 Task: Print the spreadsheet from Send To OneNote 2010.
Action: Mouse moved to (37, 65)
Screenshot: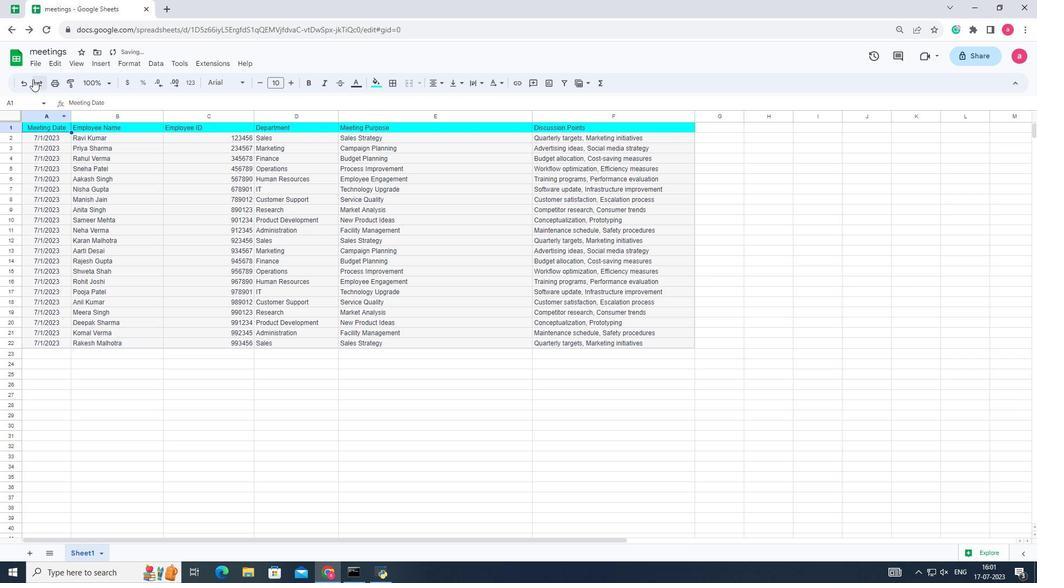 
Action: Mouse pressed left at (37, 65)
Screenshot: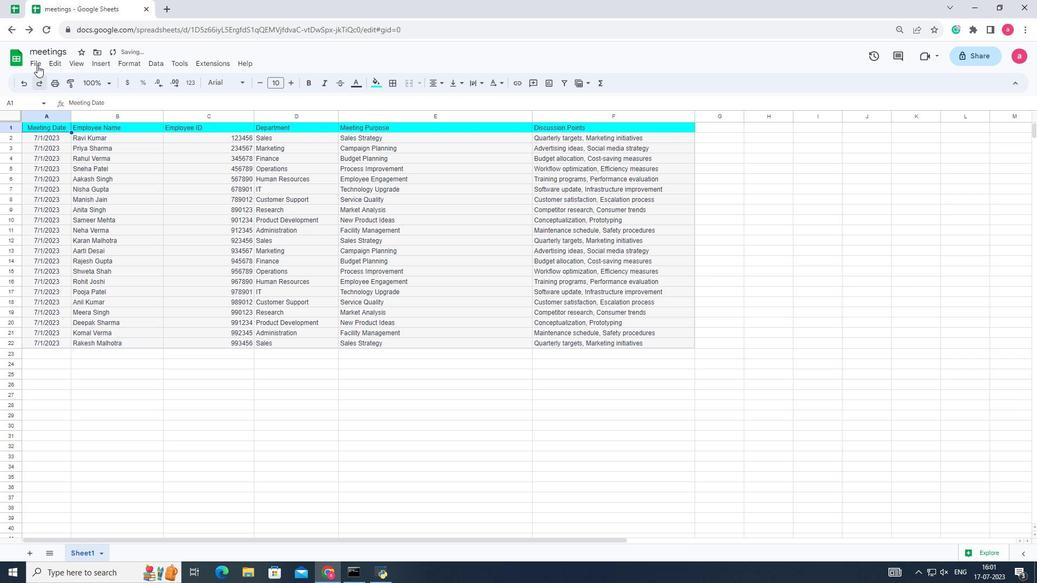 
Action: Mouse moved to (51, 355)
Screenshot: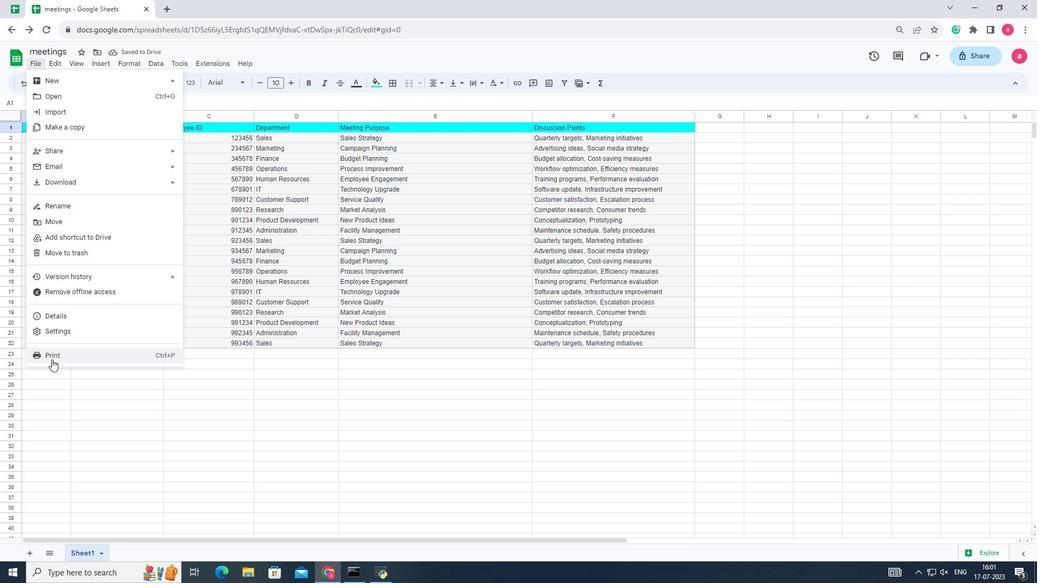 
Action: Mouse pressed left at (51, 355)
Screenshot: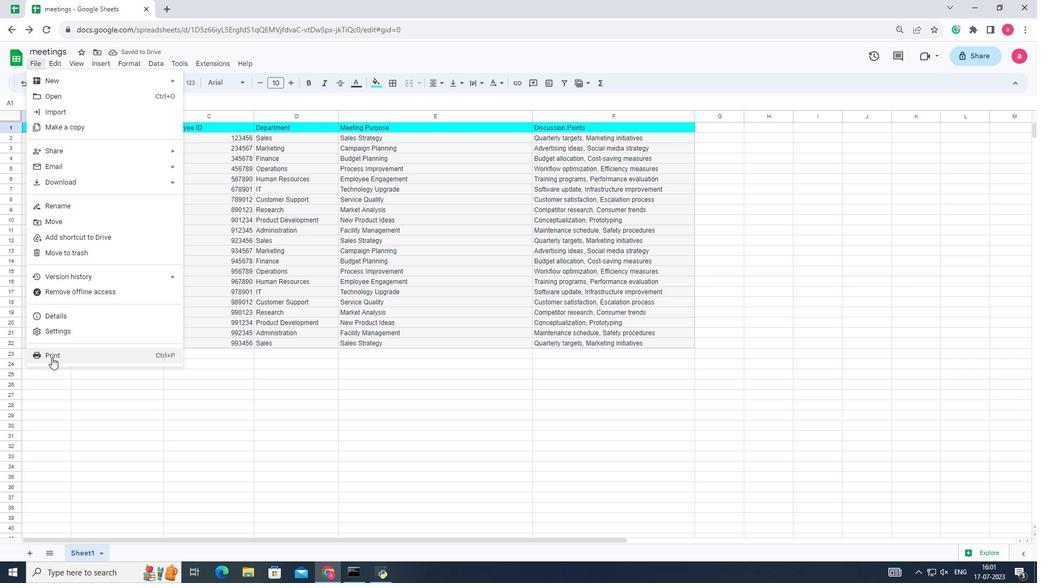 
Action: Mouse moved to (1020, 51)
Screenshot: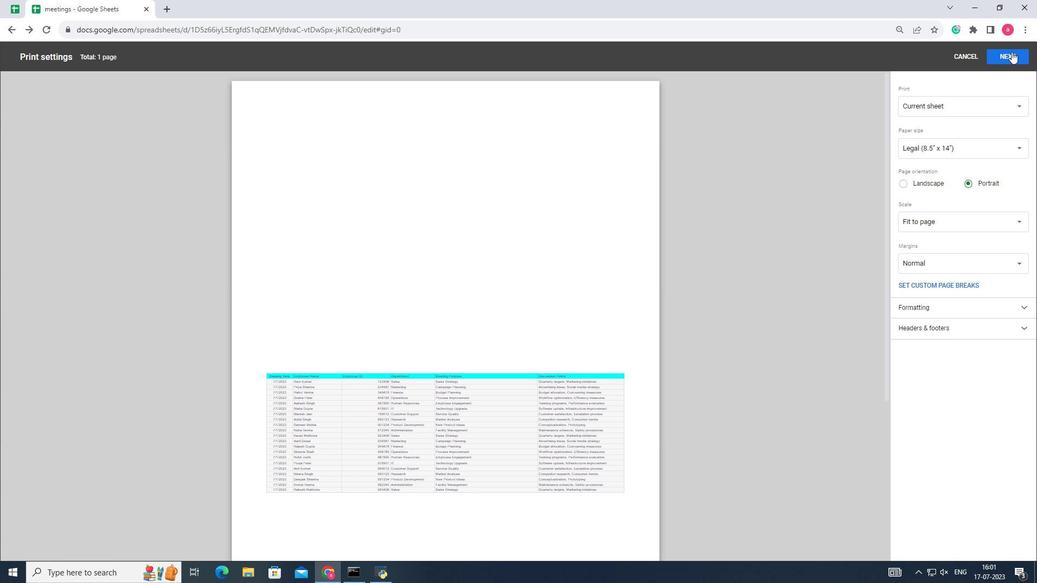 
Action: Mouse pressed left at (1020, 51)
Screenshot: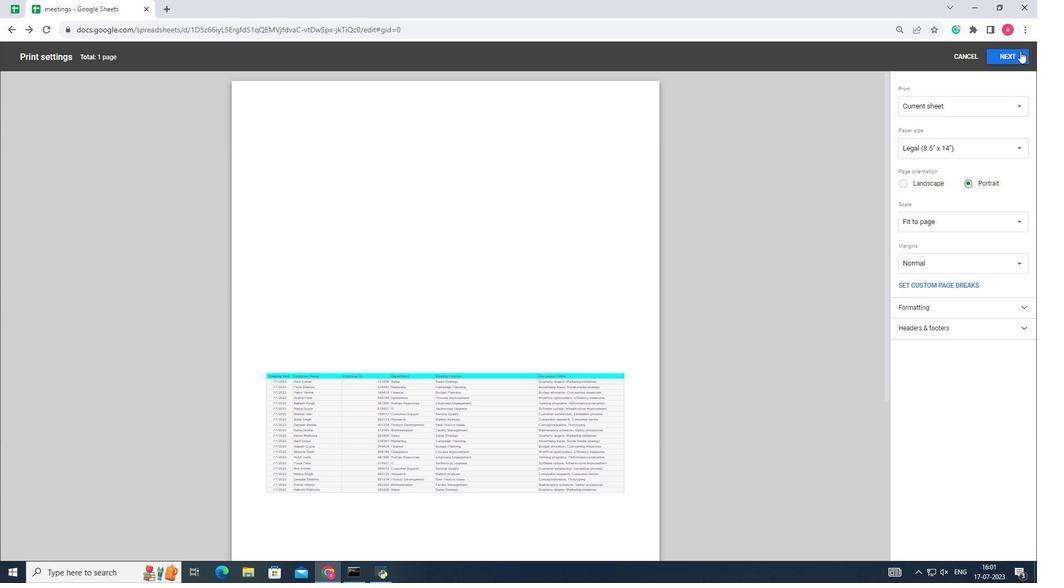 
Action: Mouse moved to (777, 89)
Screenshot: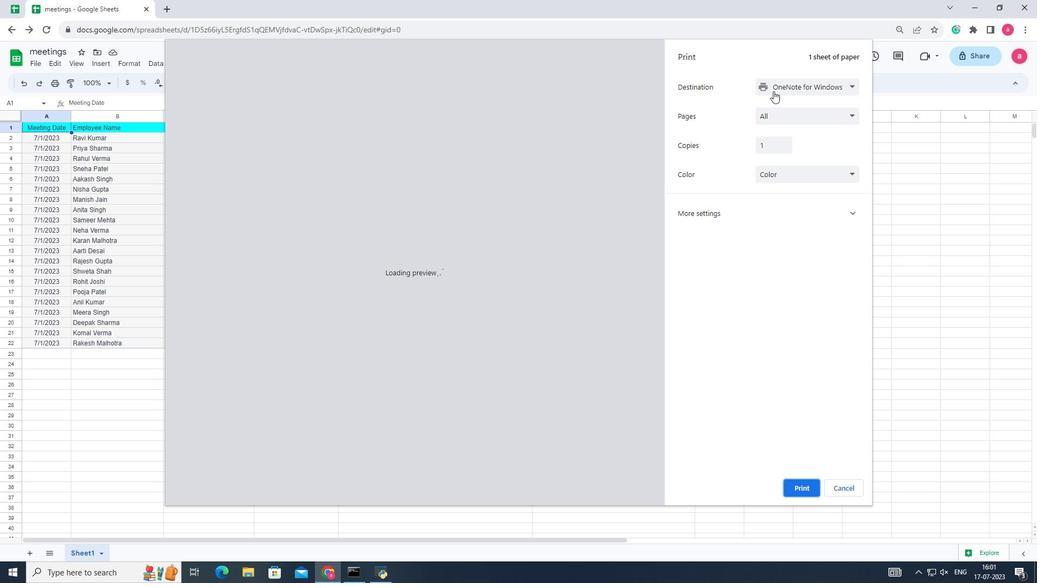 
Action: Mouse pressed left at (777, 89)
Screenshot: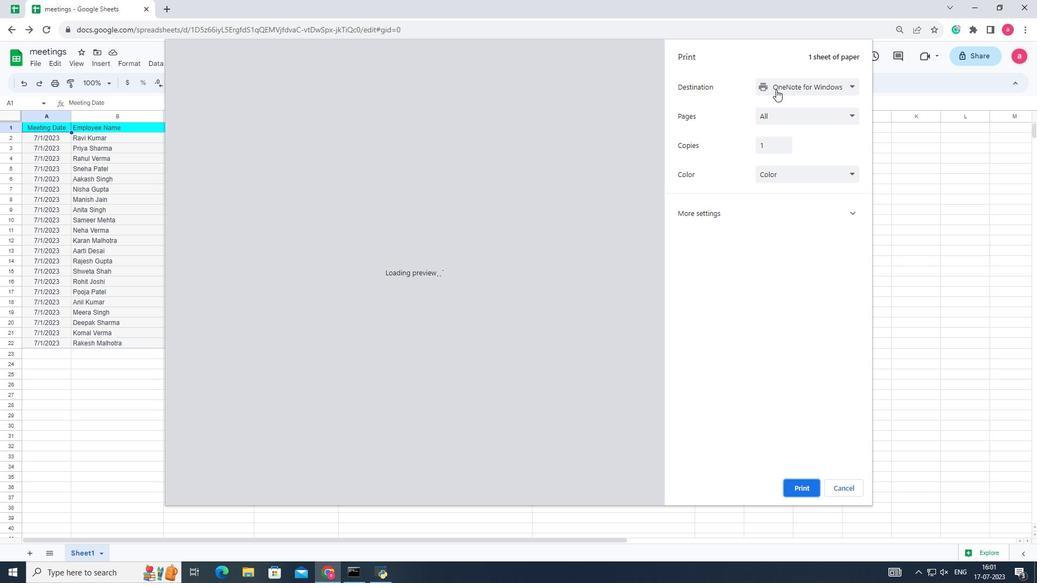 
Action: Mouse moved to (782, 119)
Screenshot: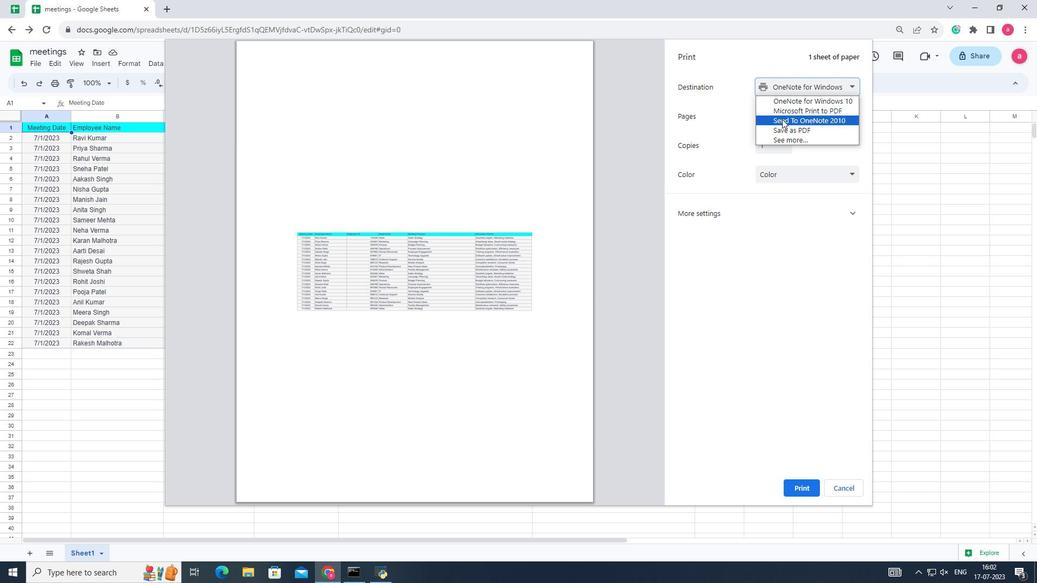 
Action: Mouse pressed left at (782, 119)
Screenshot: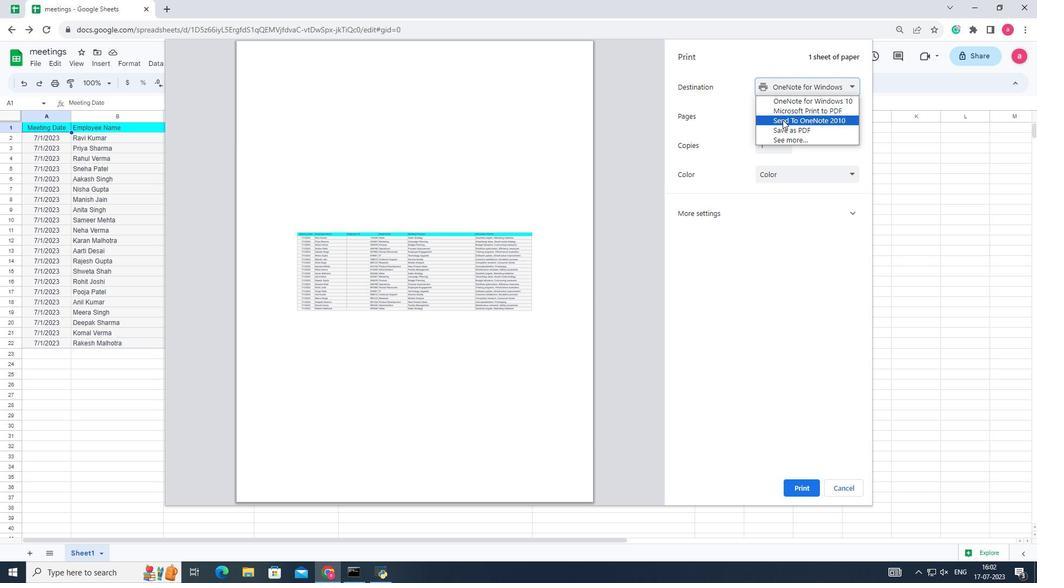 
